 Task: Create a task  Improve app security and data encryption , assign it to team member softage.6@softage.net in the project TrendSetter and update the status of the task to  On Track  , set the priority of the task to Low.
Action: Mouse moved to (63, 213)
Screenshot: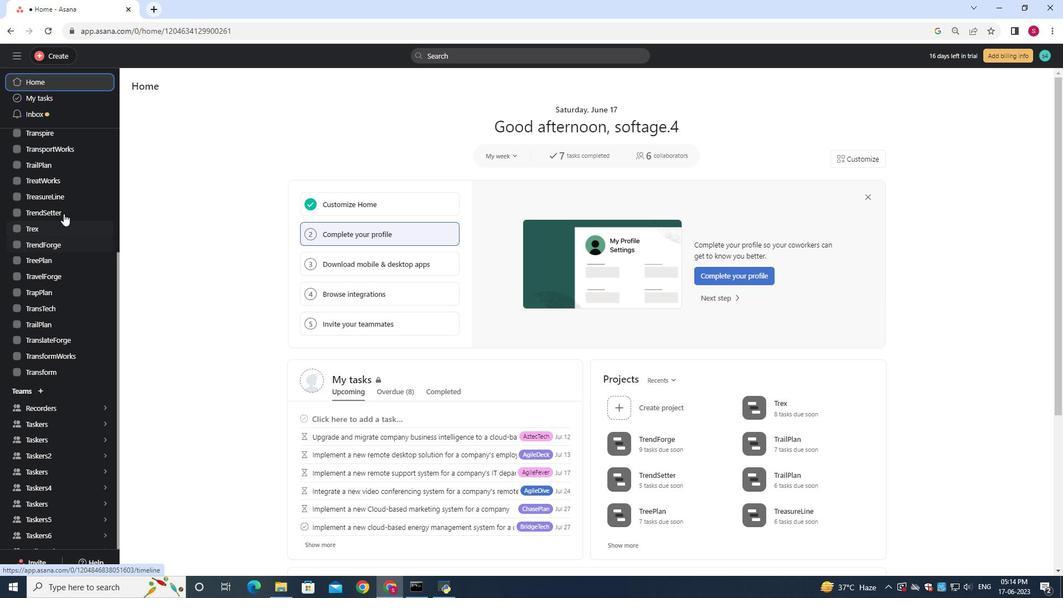 
Action: Mouse pressed left at (63, 213)
Screenshot: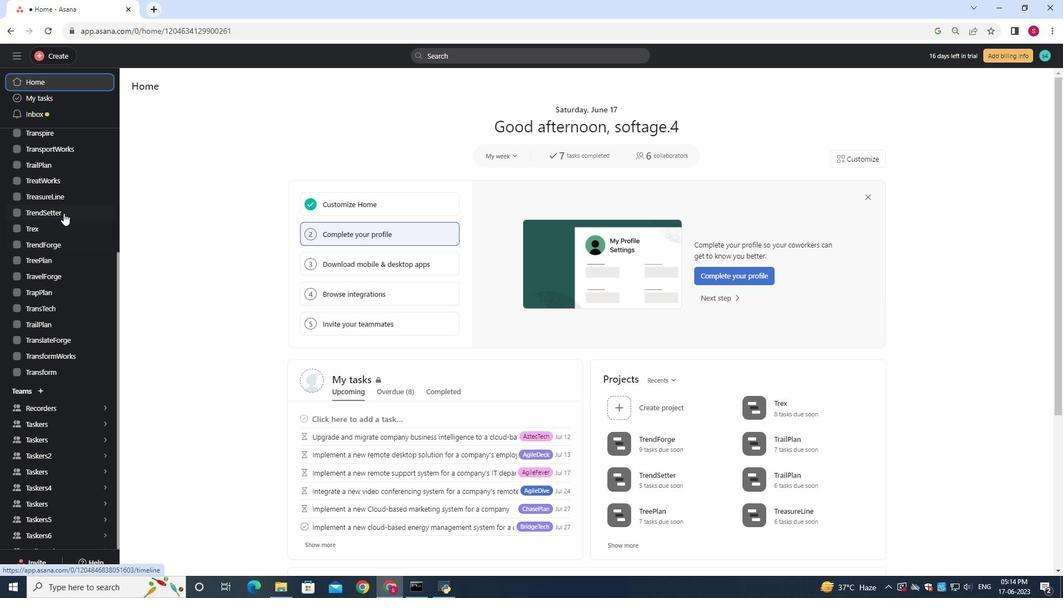 
Action: Mouse moved to (155, 130)
Screenshot: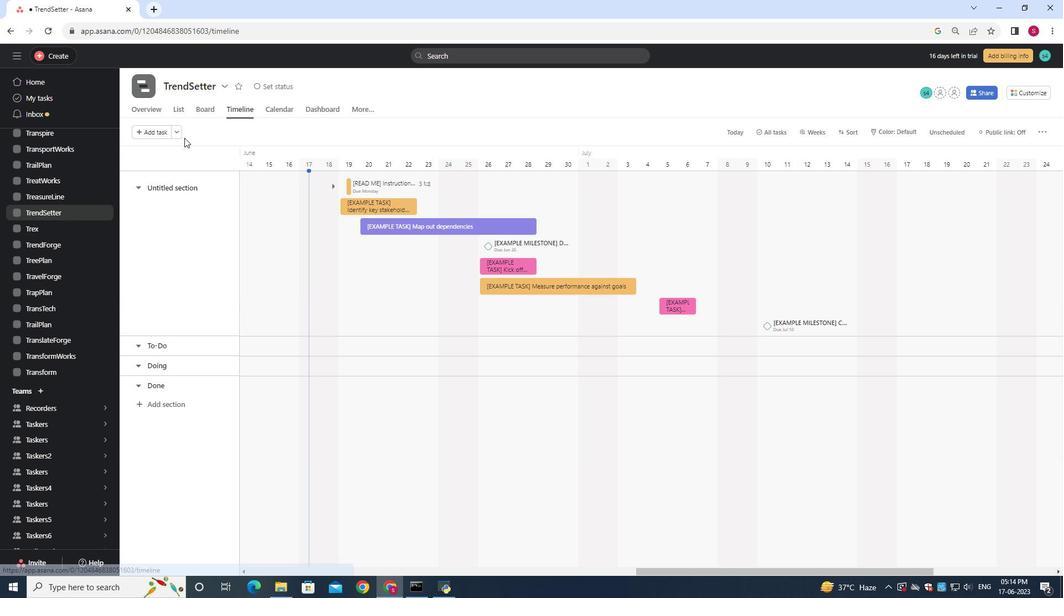
Action: Mouse pressed left at (155, 130)
Screenshot: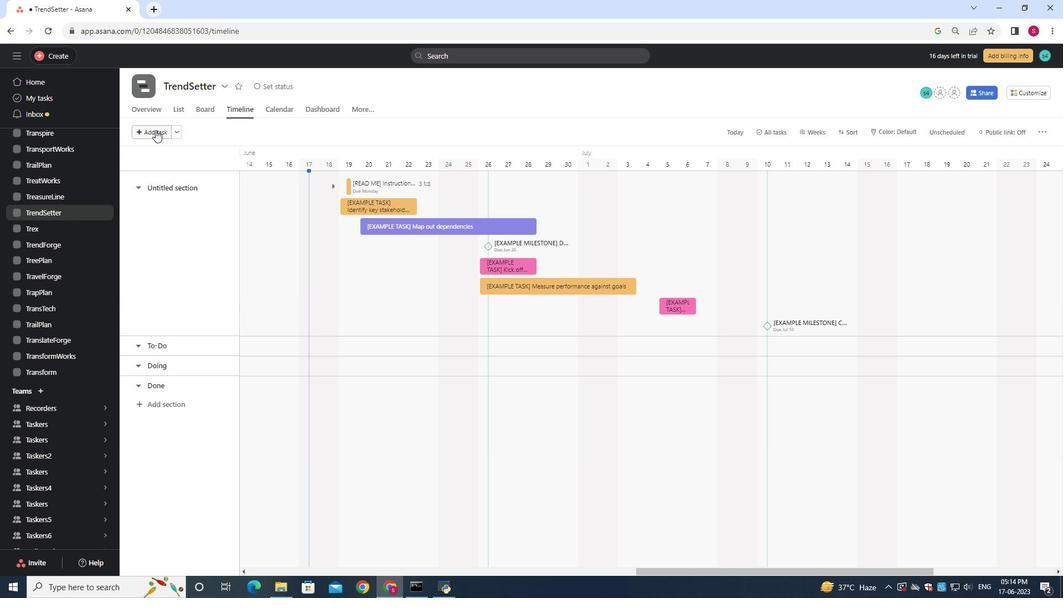 
Action: Mouse moved to (156, 131)
Screenshot: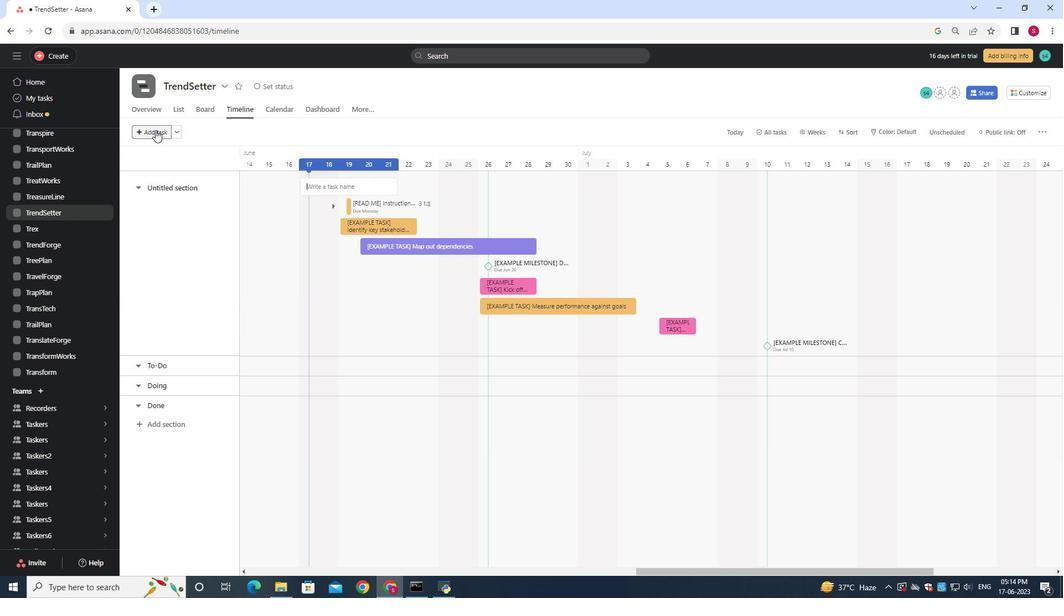 
Action: Key pressed <Key.shift>Improve<Key.space>app<Key.space>security<Key.space>and<Key.space>data<Key.space>encryption<Key.space>
Screenshot: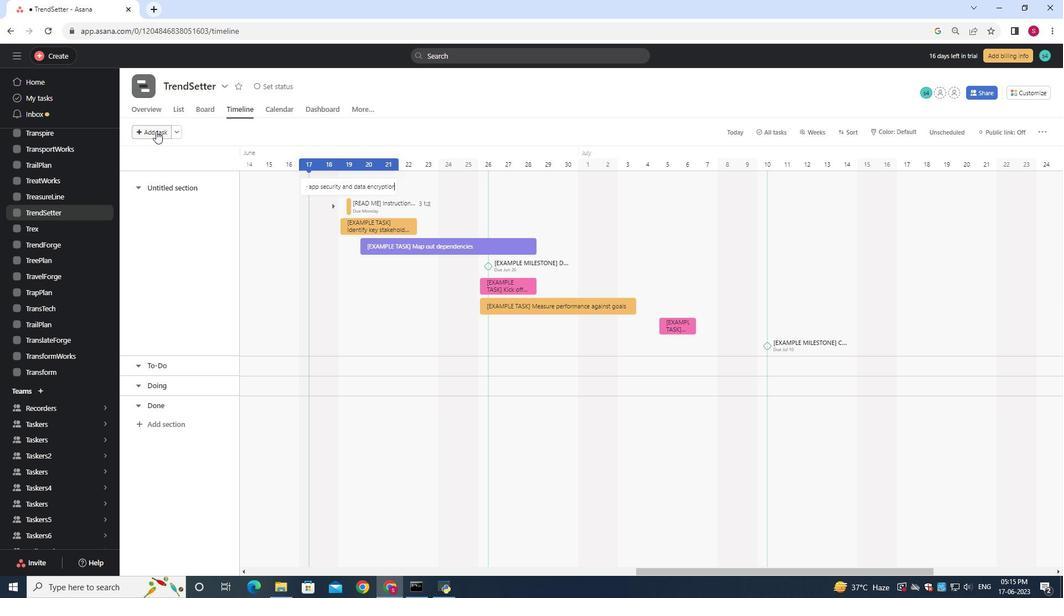
Action: Mouse moved to (384, 183)
Screenshot: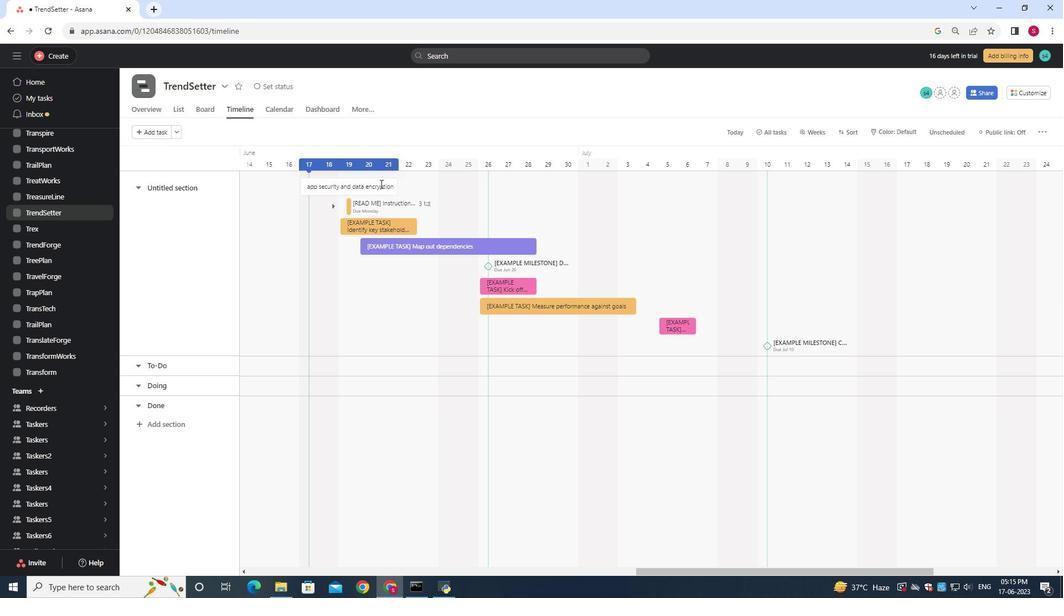 
Action: Mouse pressed left at (384, 183)
Screenshot: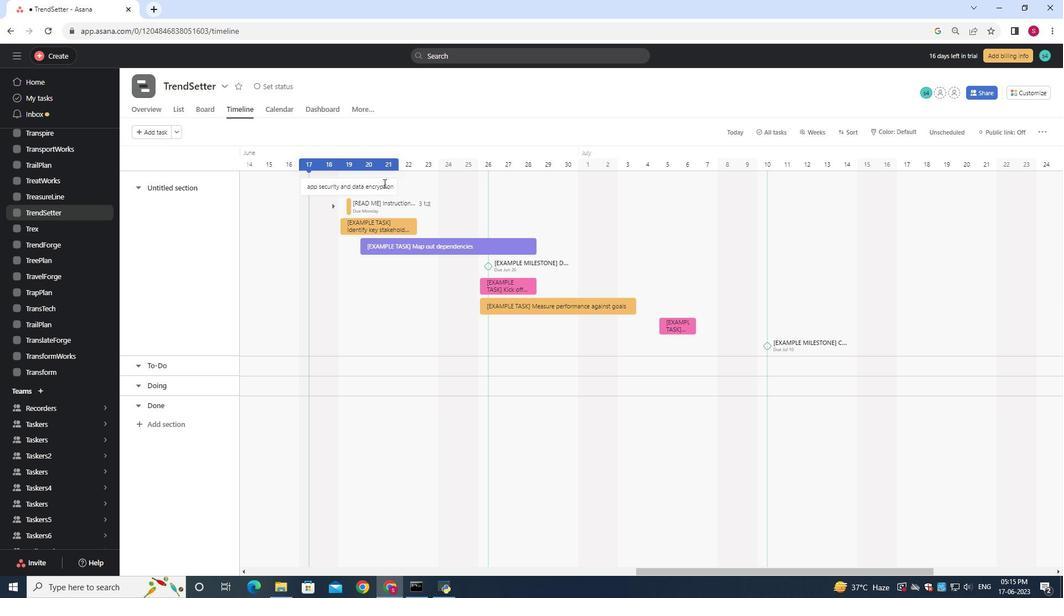 
Action: Mouse moved to (825, 186)
Screenshot: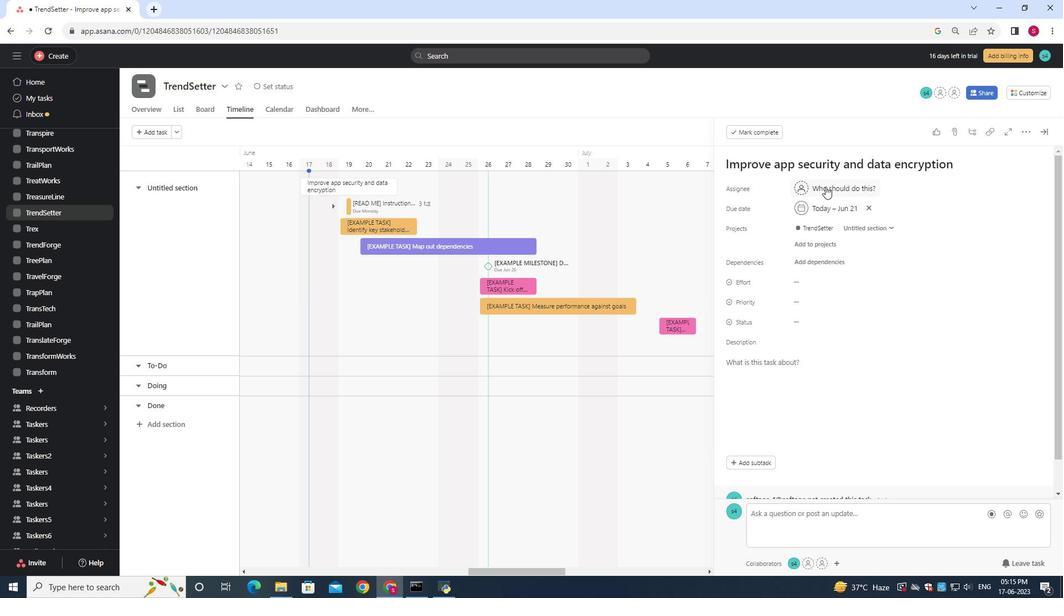 
Action: Mouse pressed left at (825, 186)
Screenshot: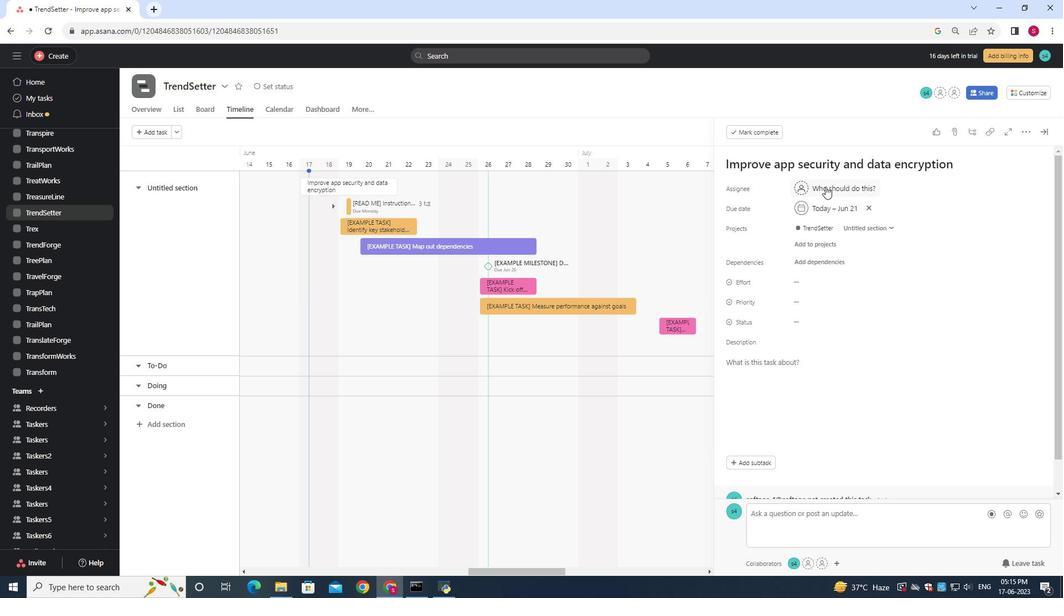 
Action: Mouse moved to (827, 186)
Screenshot: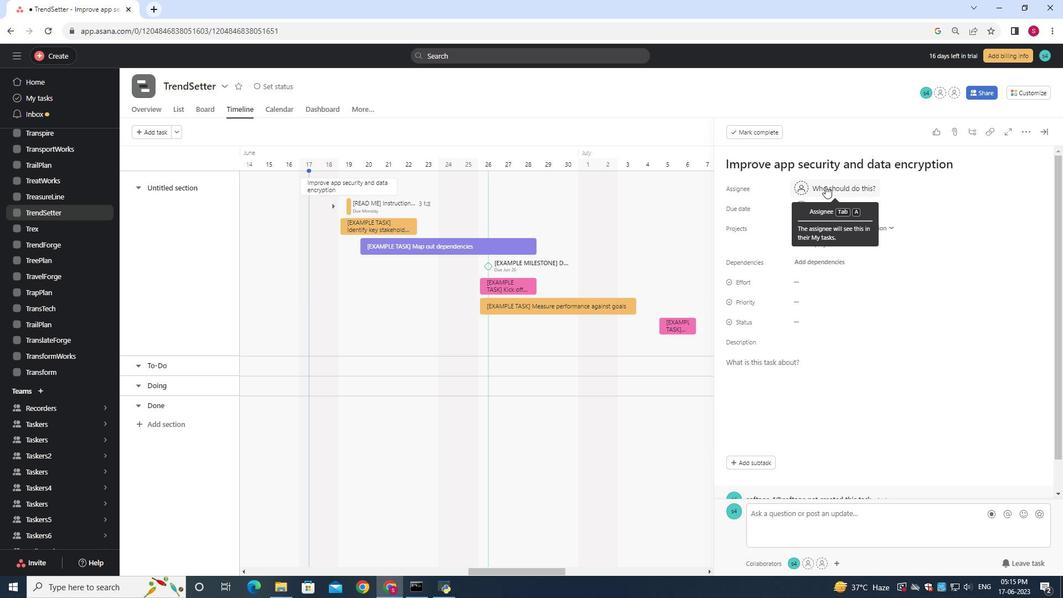
Action: Key pressed softage.5<Key.backspace>6<Key.shift>@softage.net
Screenshot: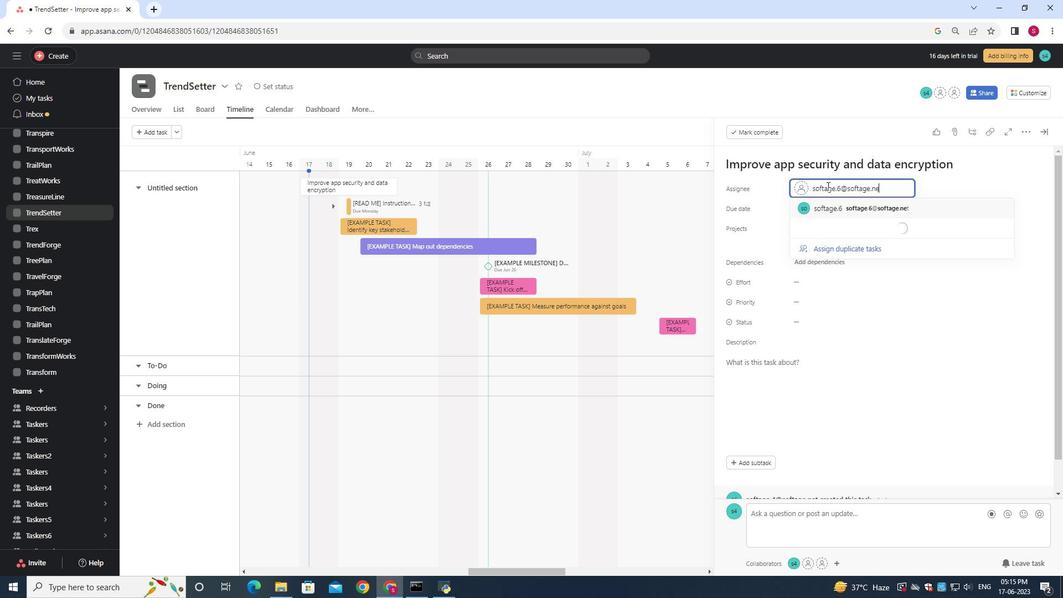 
Action: Mouse moved to (873, 203)
Screenshot: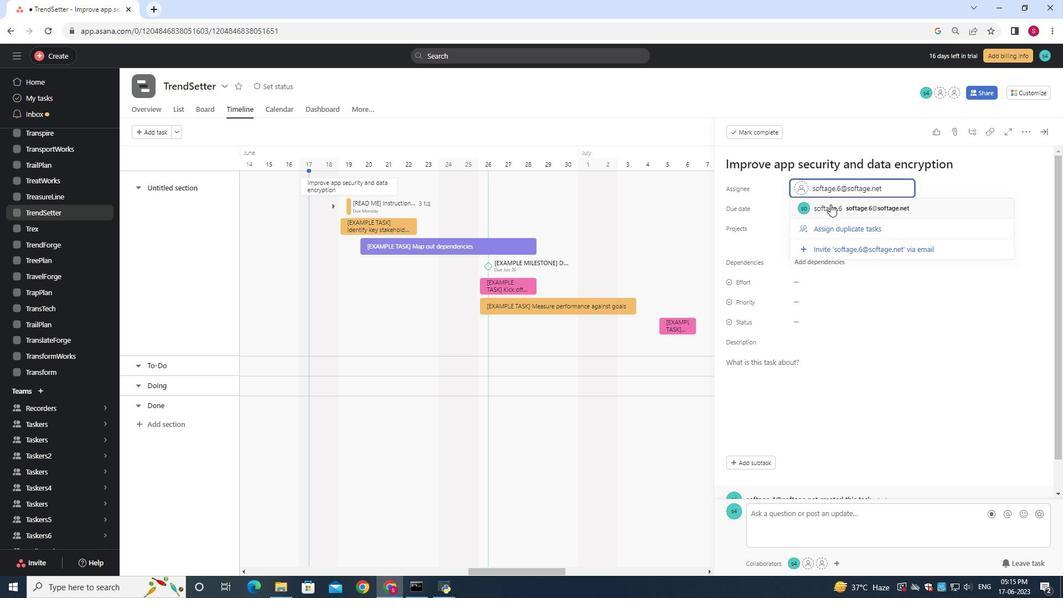 
Action: Mouse pressed left at (873, 203)
Screenshot: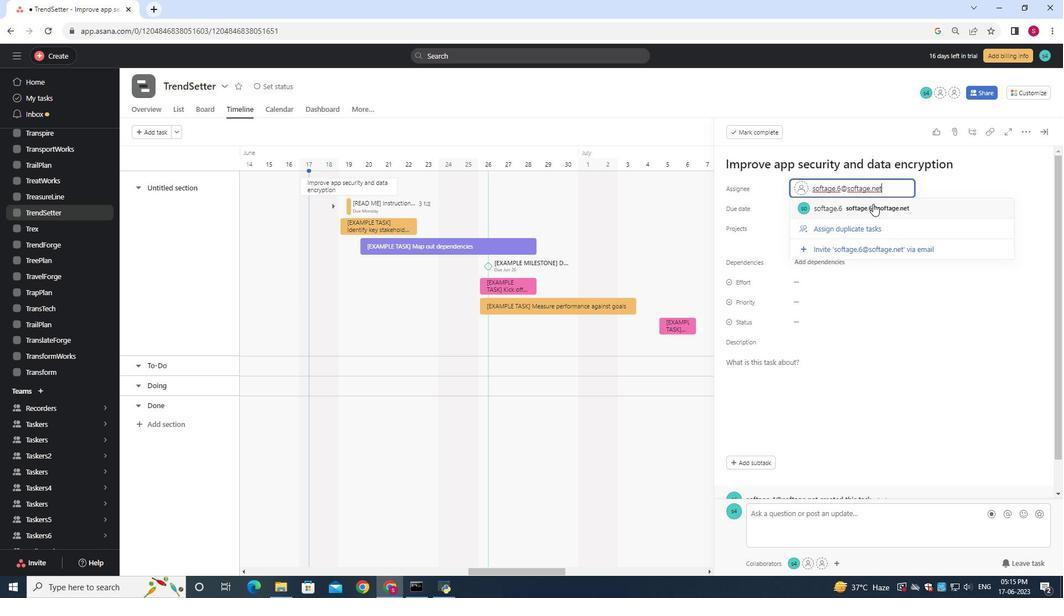 
Action: Mouse moved to (801, 319)
Screenshot: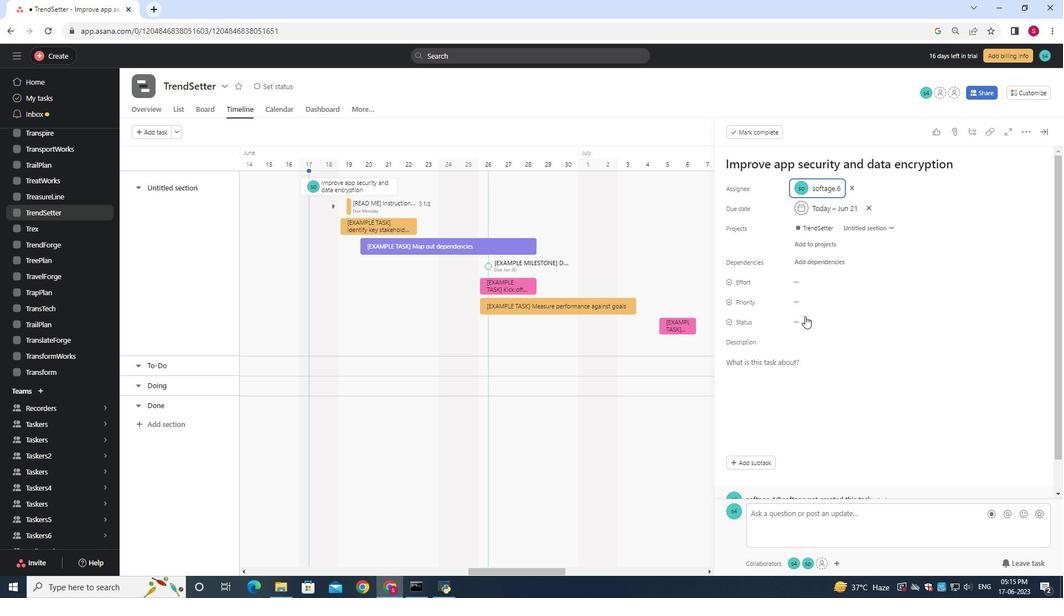
Action: Mouse pressed left at (801, 319)
Screenshot: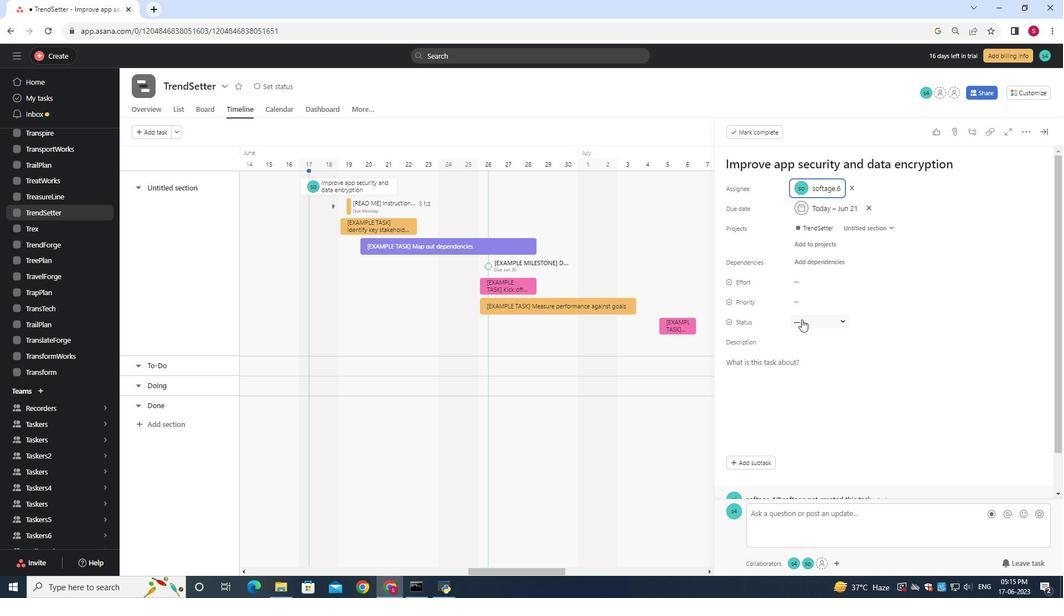 
Action: Mouse moved to (824, 354)
Screenshot: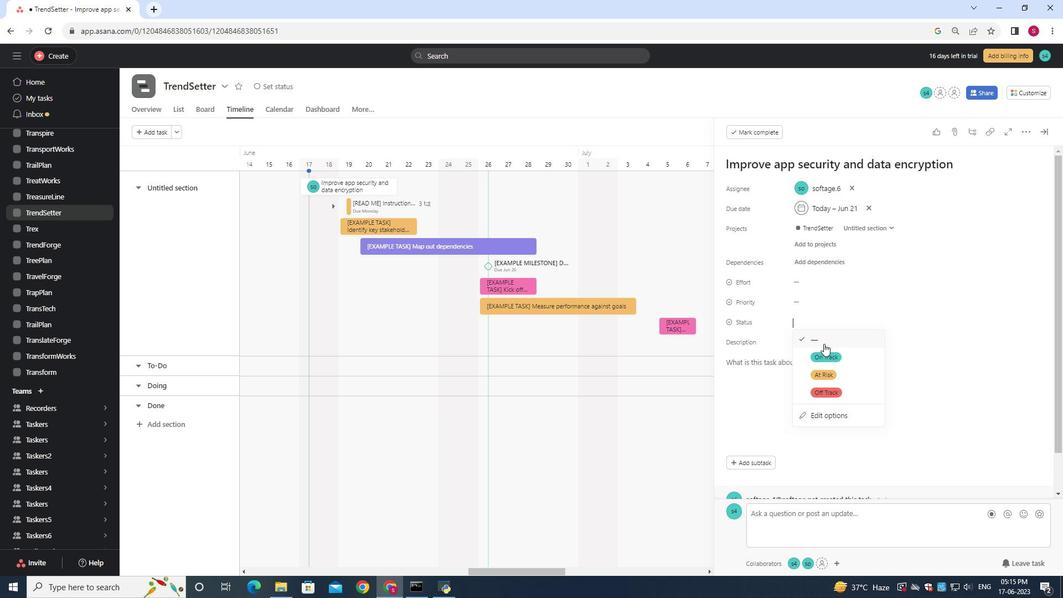 
Action: Mouse pressed left at (824, 354)
Screenshot: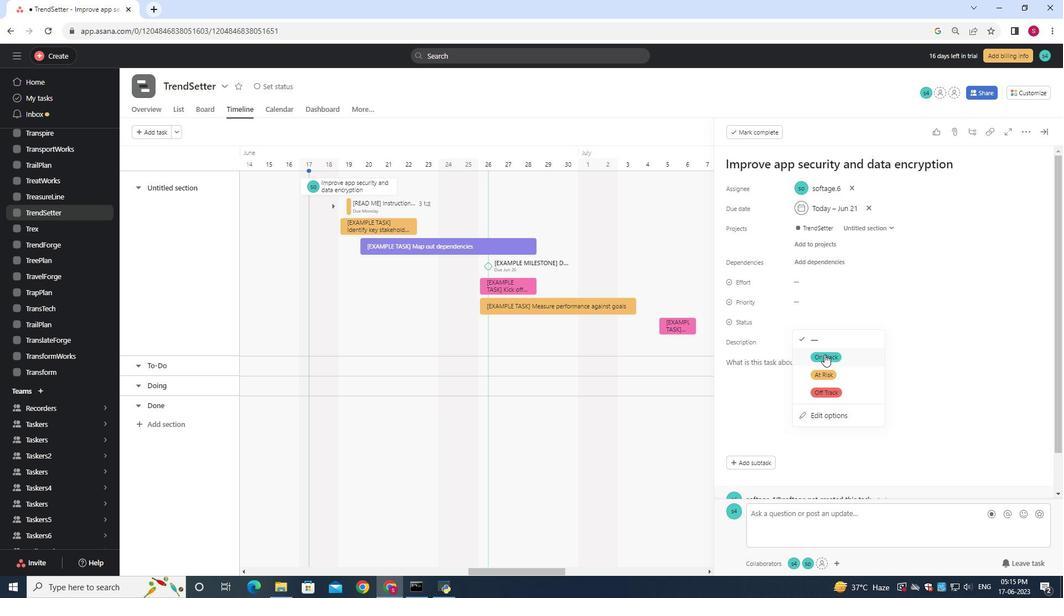 
Action: Mouse moved to (811, 302)
Screenshot: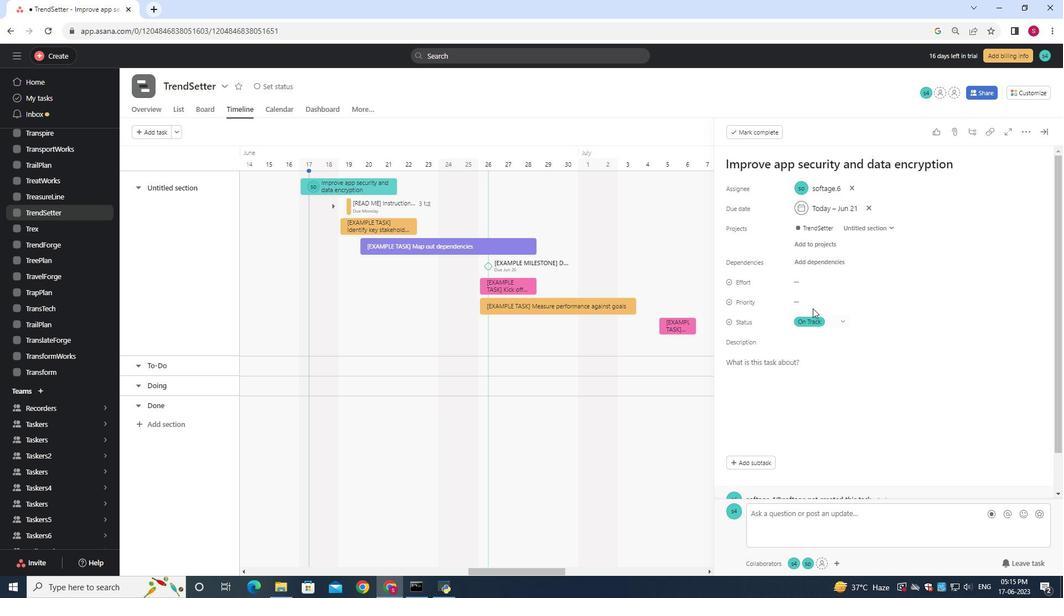
Action: Mouse pressed left at (811, 302)
Screenshot: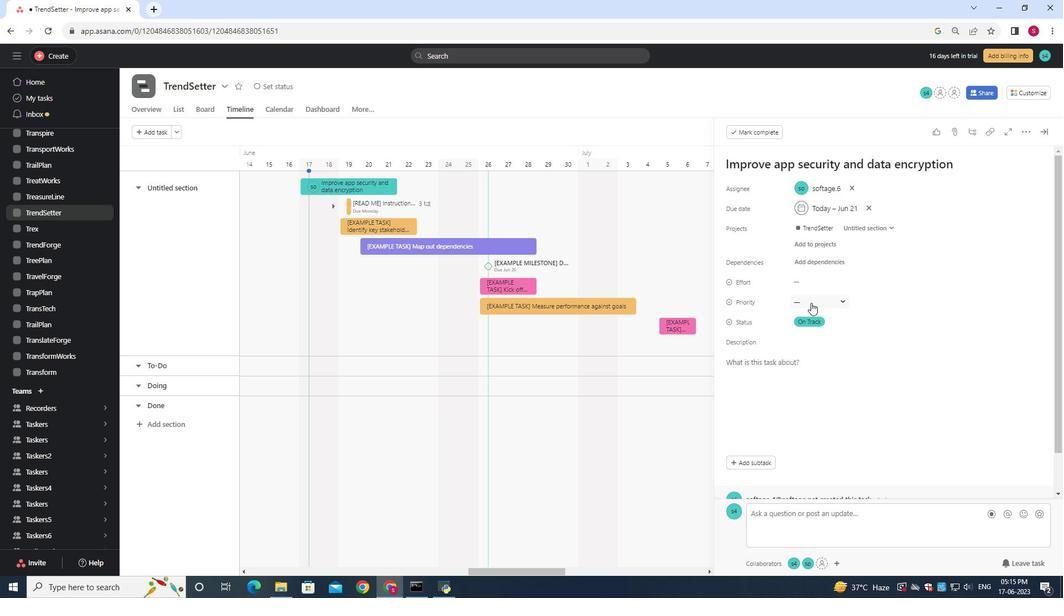 
Action: Mouse moved to (833, 366)
Screenshot: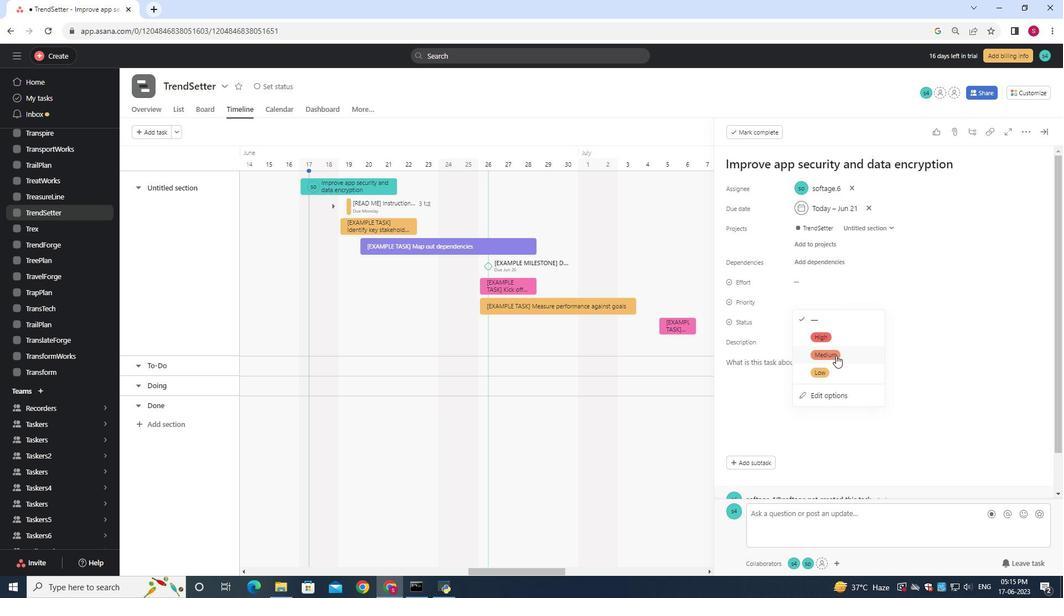 
Action: Mouse pressed left at (833, 366)
Screenshot: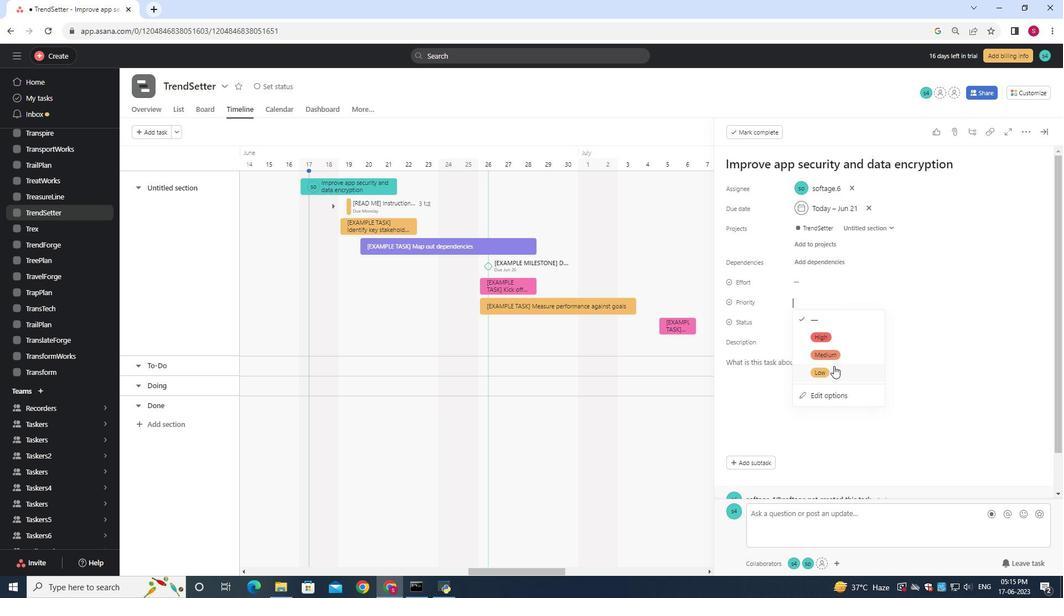
Action: Mouse moved to (846, 295)
Screenshot: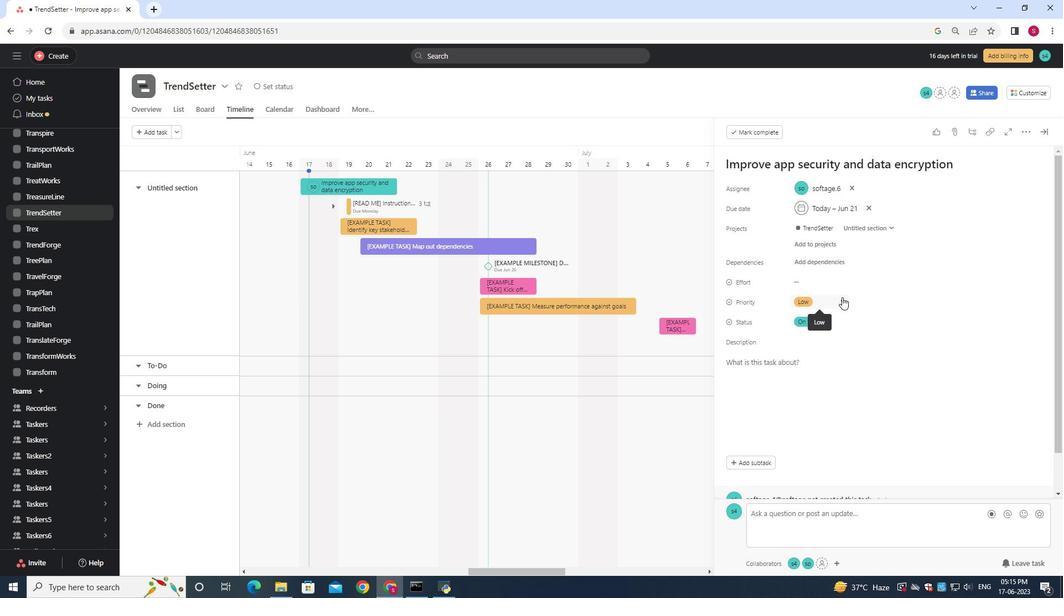 
